 Task: Add Sprouts Boneless Angus Beef Filet Mignon Steak to the cart.
Action: Mouse pressed left at (23, 104)
Screenshot: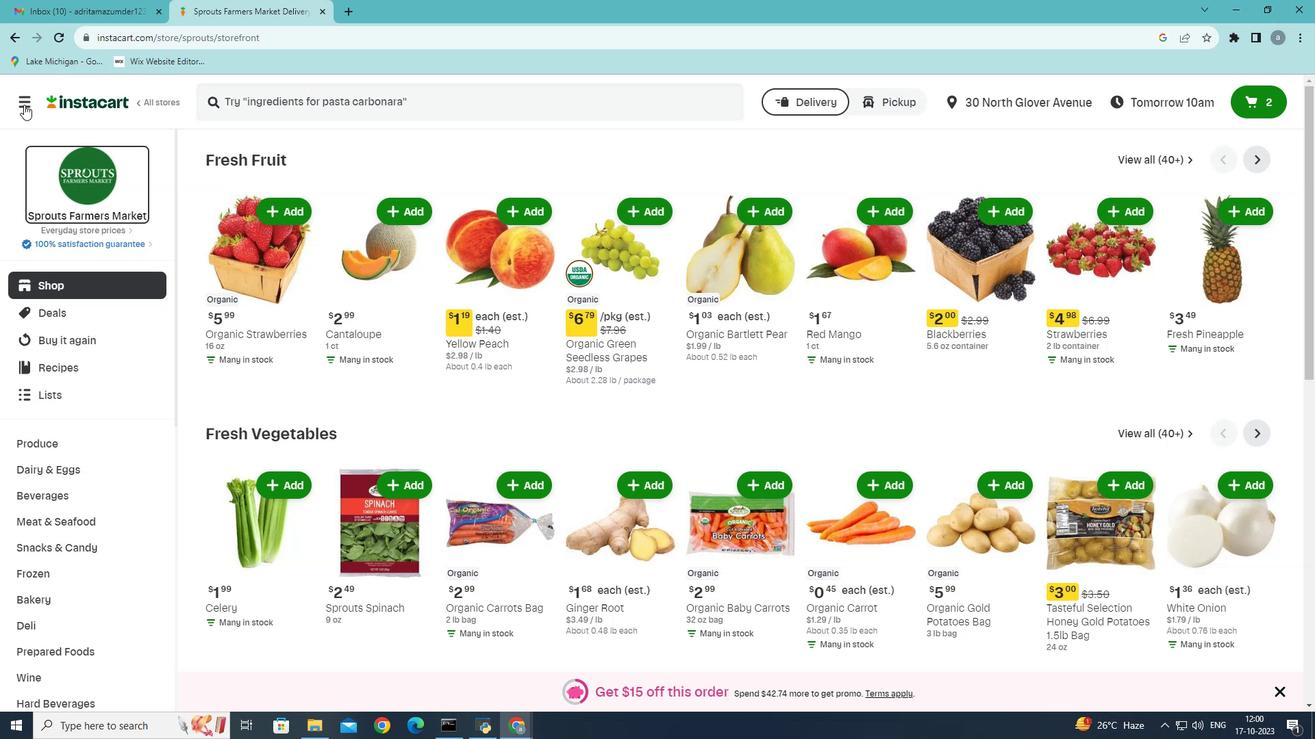 
Action: Mouse moved to (71, 403)
Screenshot: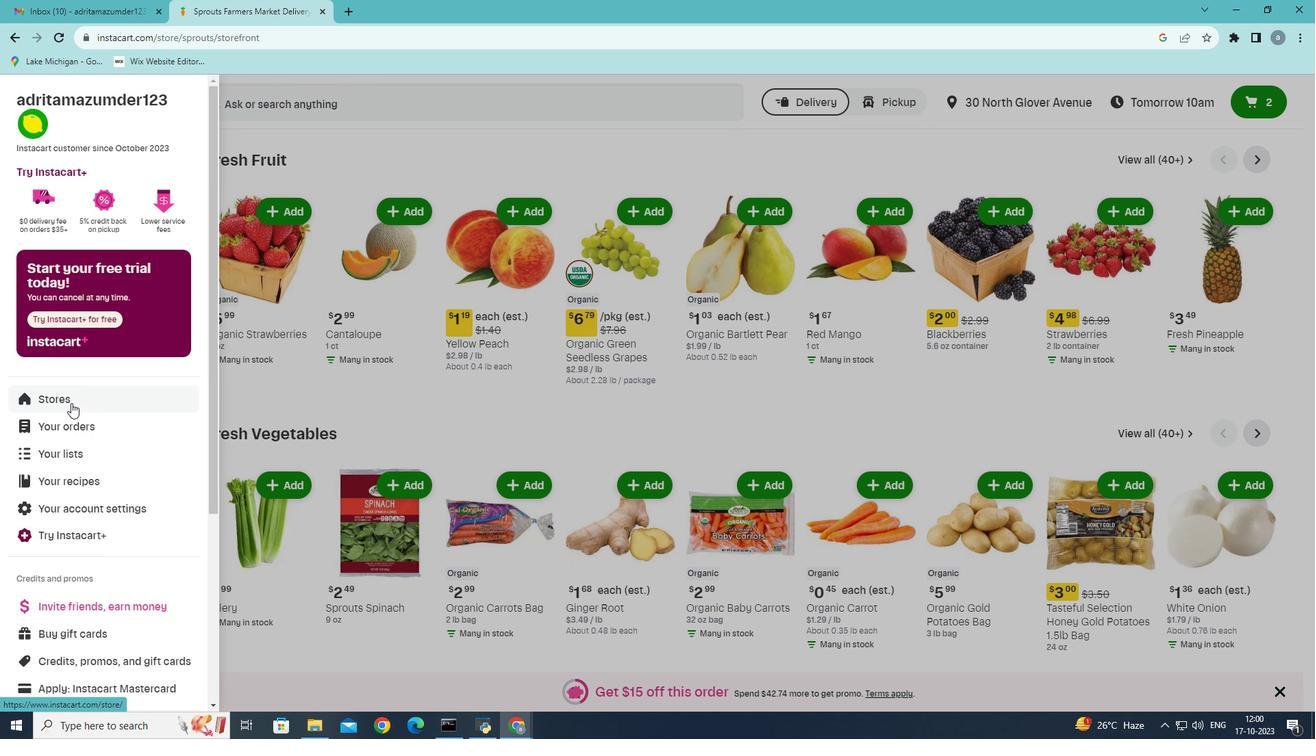 
Action: Mouse pressed left at (71, 403)
Screenshot: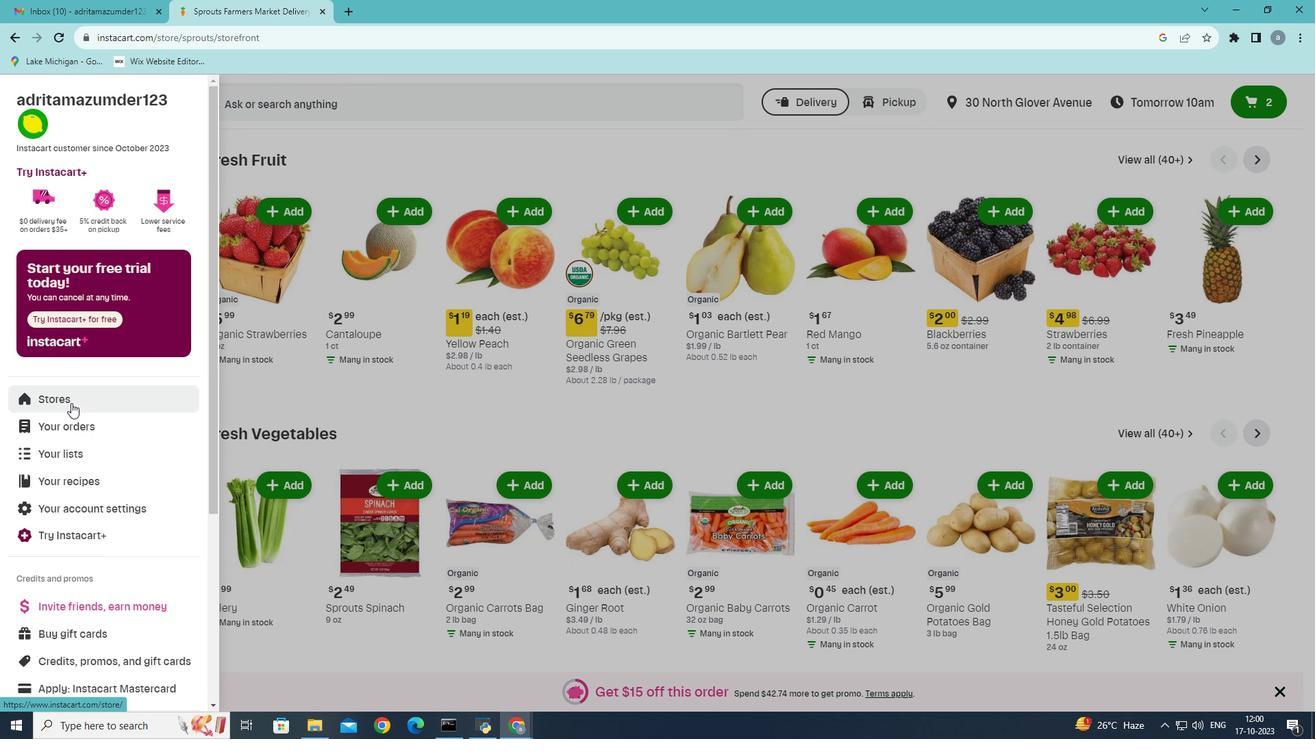 
Action: Mouse moved to (315, 143)
Screenshot: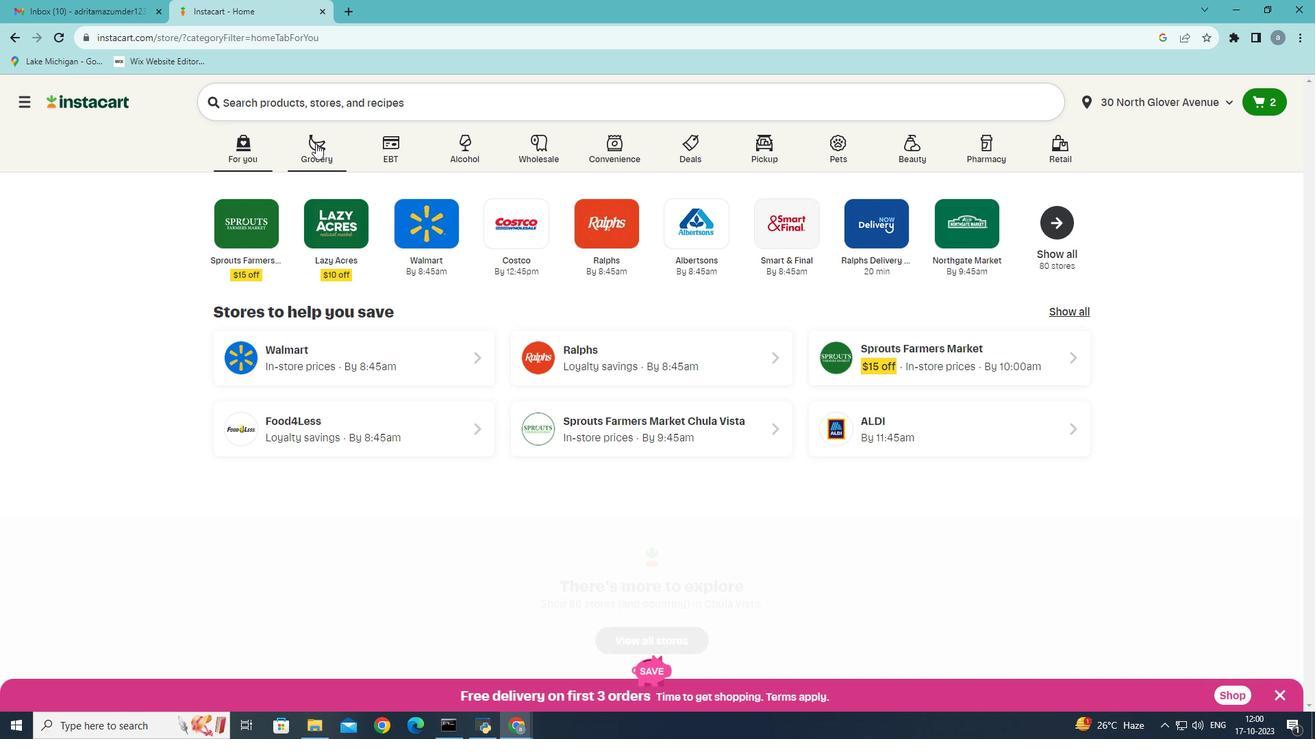 
Action: Mouse pressed left at (315, 143)
Screenshot: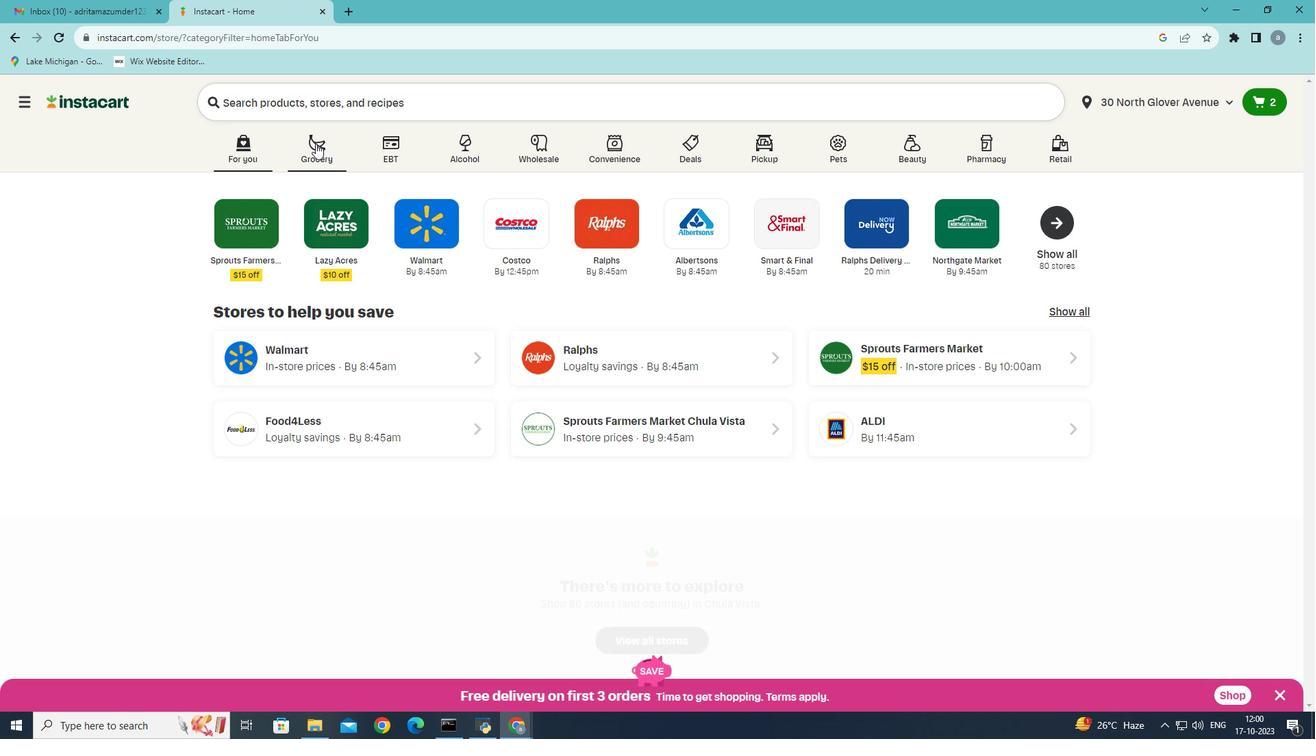 
Action: Mouse moved to (310, 268)
Screenshot: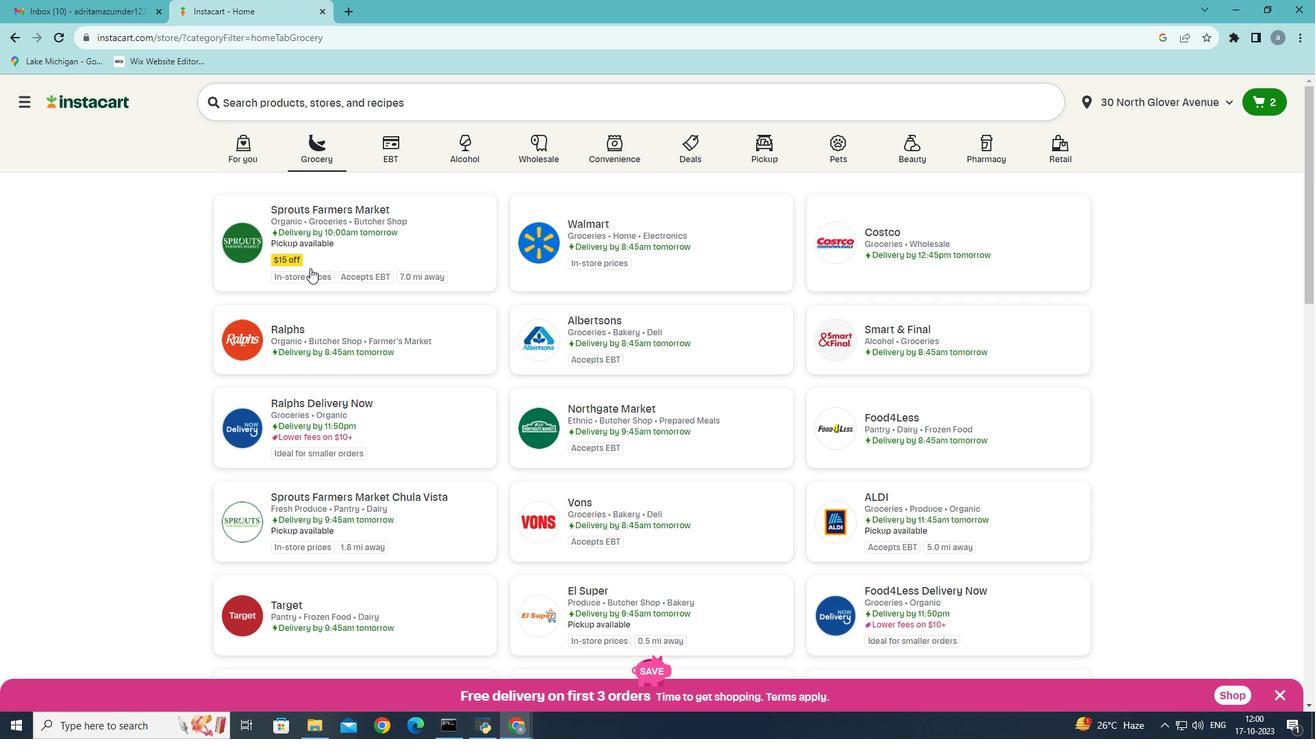 
Action: Mouse pressed left at (310, 268)
Screenshot: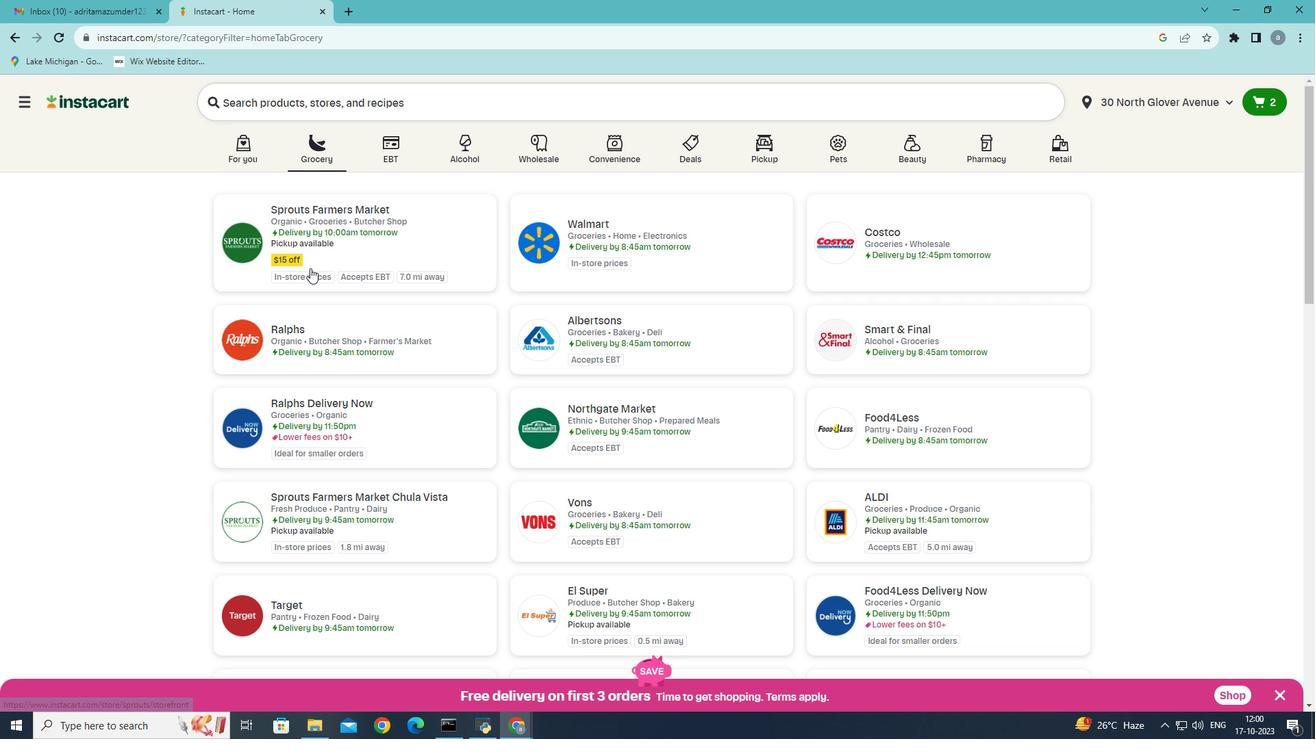 
Action: Mouse moved to (52, 520)
Screenshot: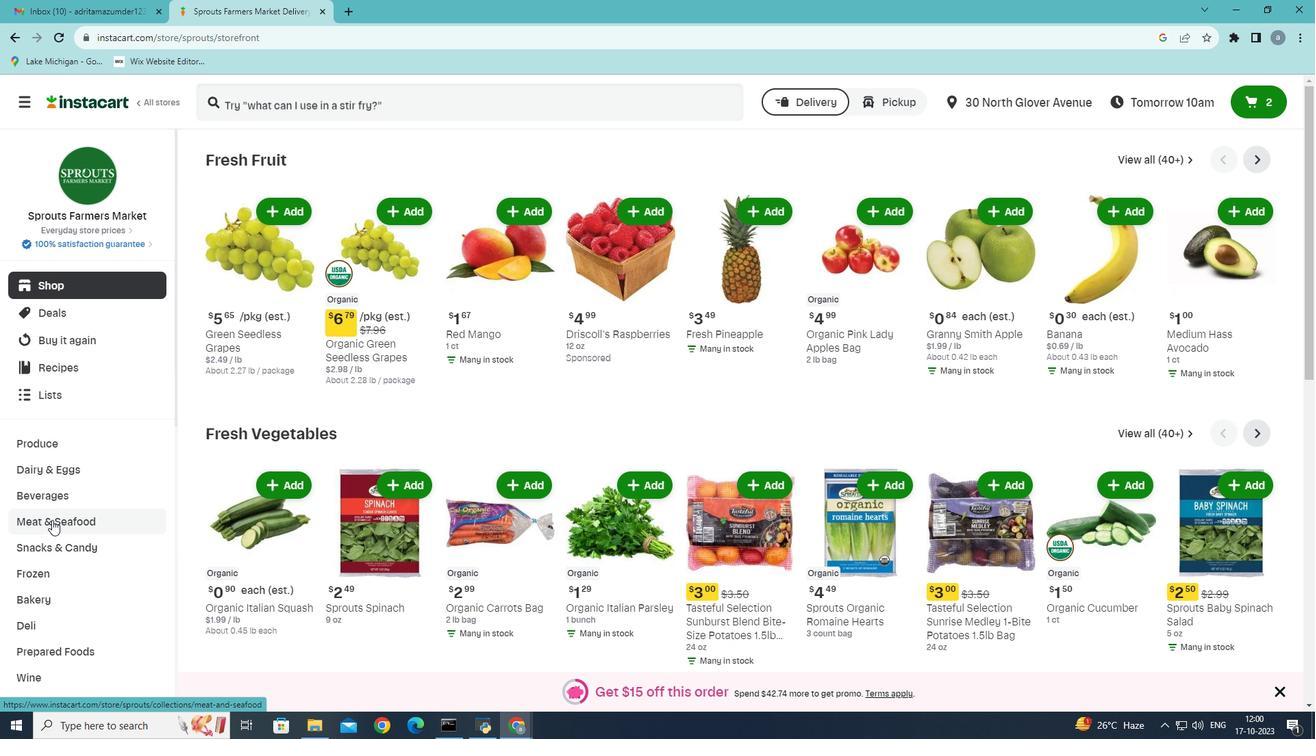 
Action: Mouse pressed left at (52, 520)
Screenshot: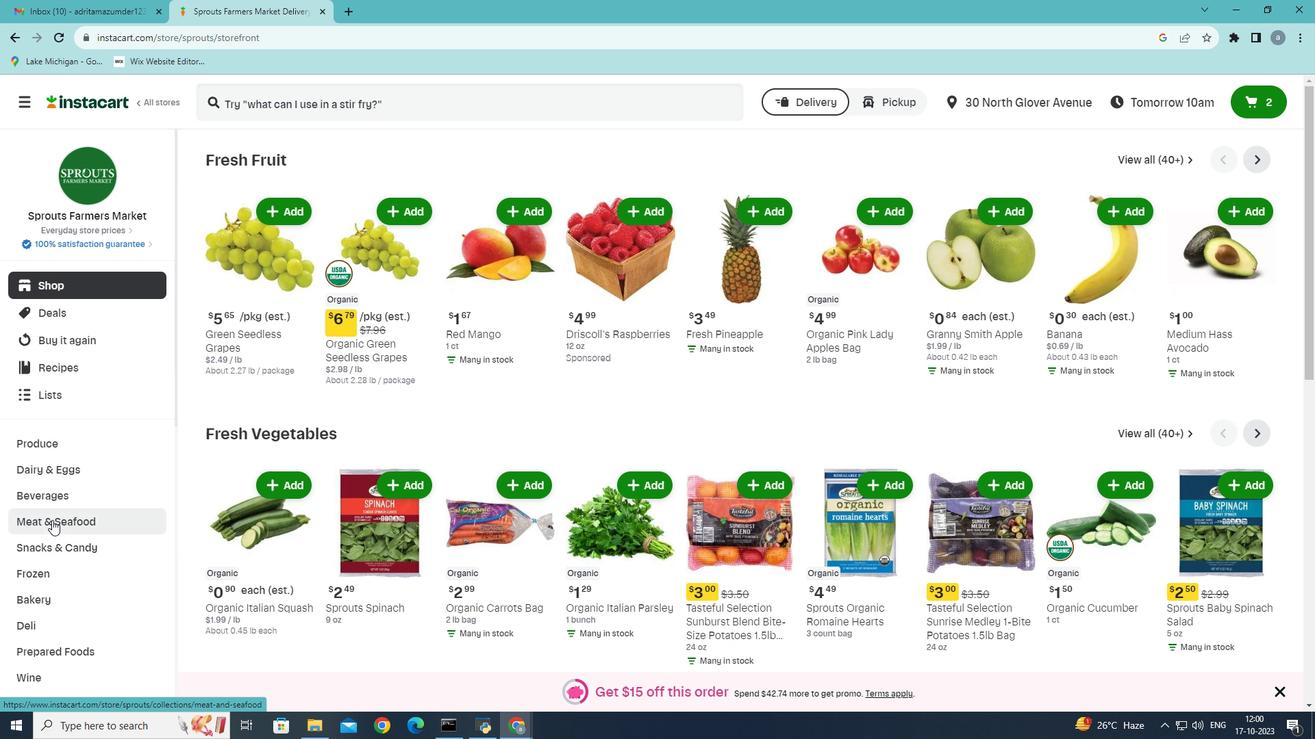 
Action: Mouse moved to (397, 197)
Screenshot: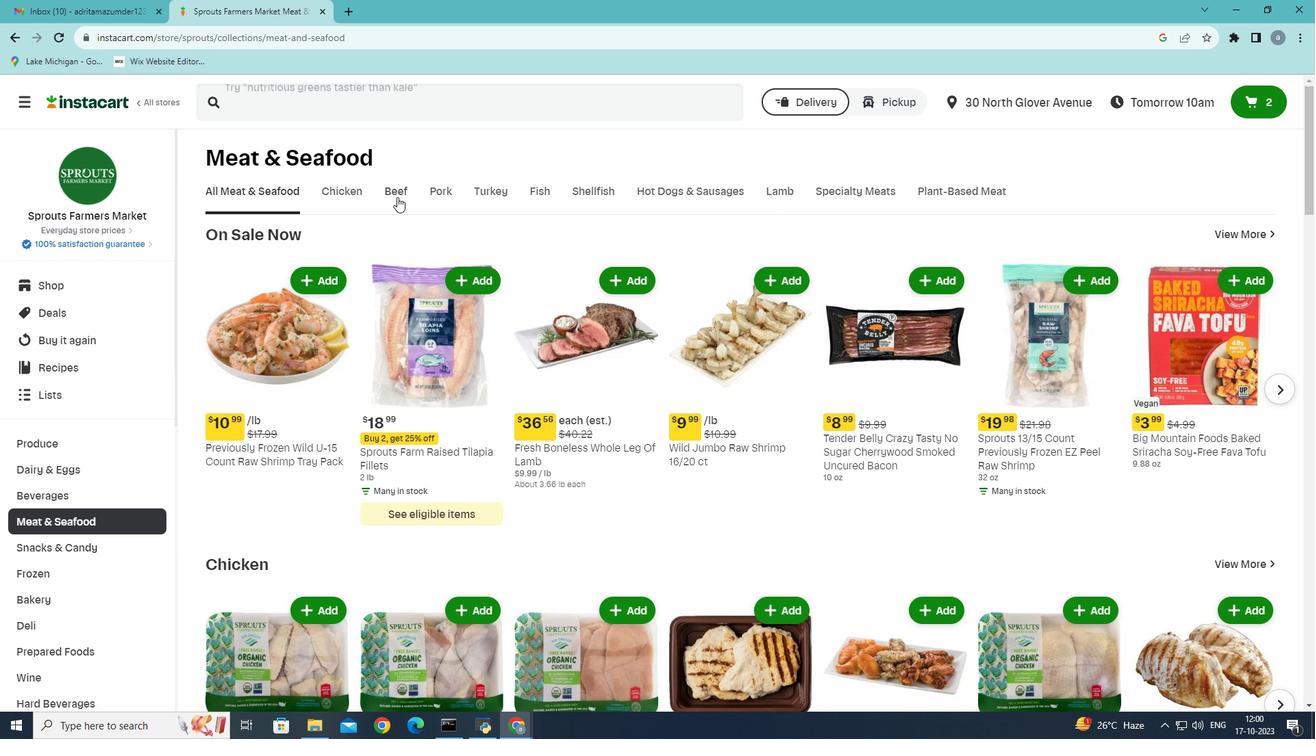 
Action: Mouse pressed left at (397, 197)
Screenshot: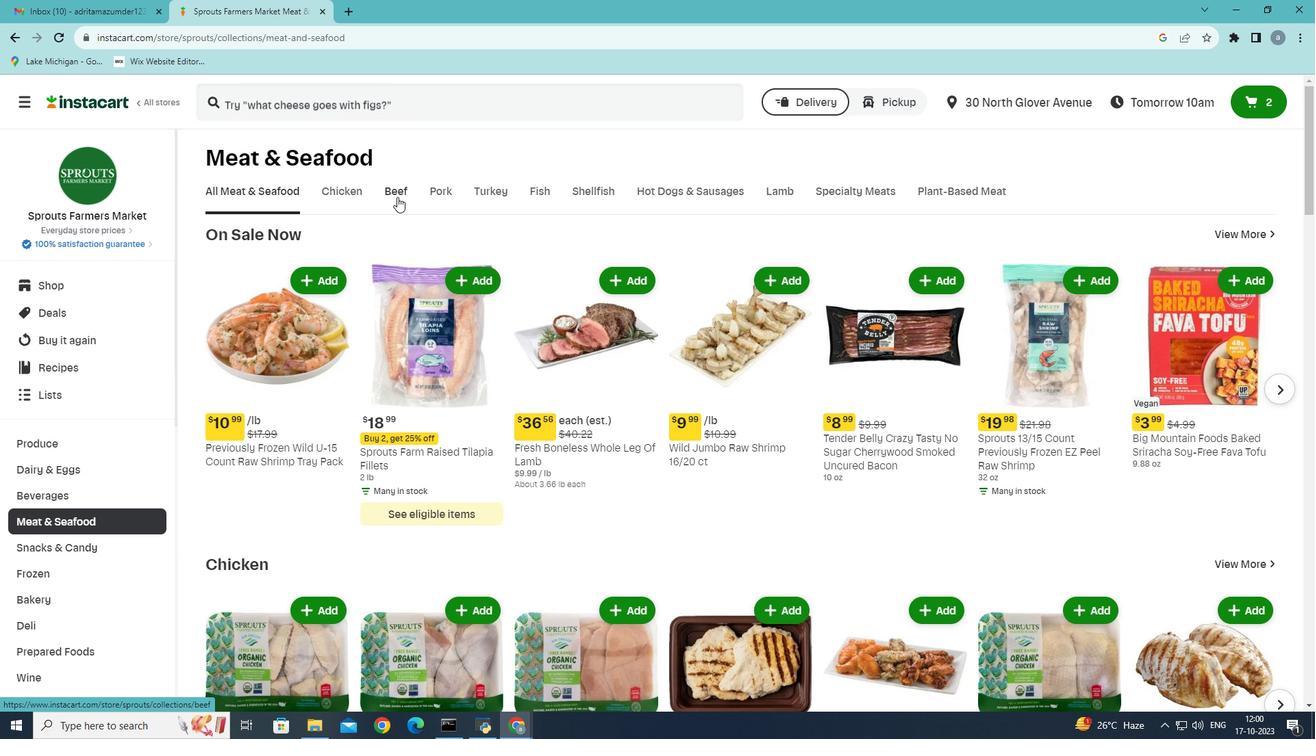 
Action: Mouse moved to (485, 260)
Screenshot: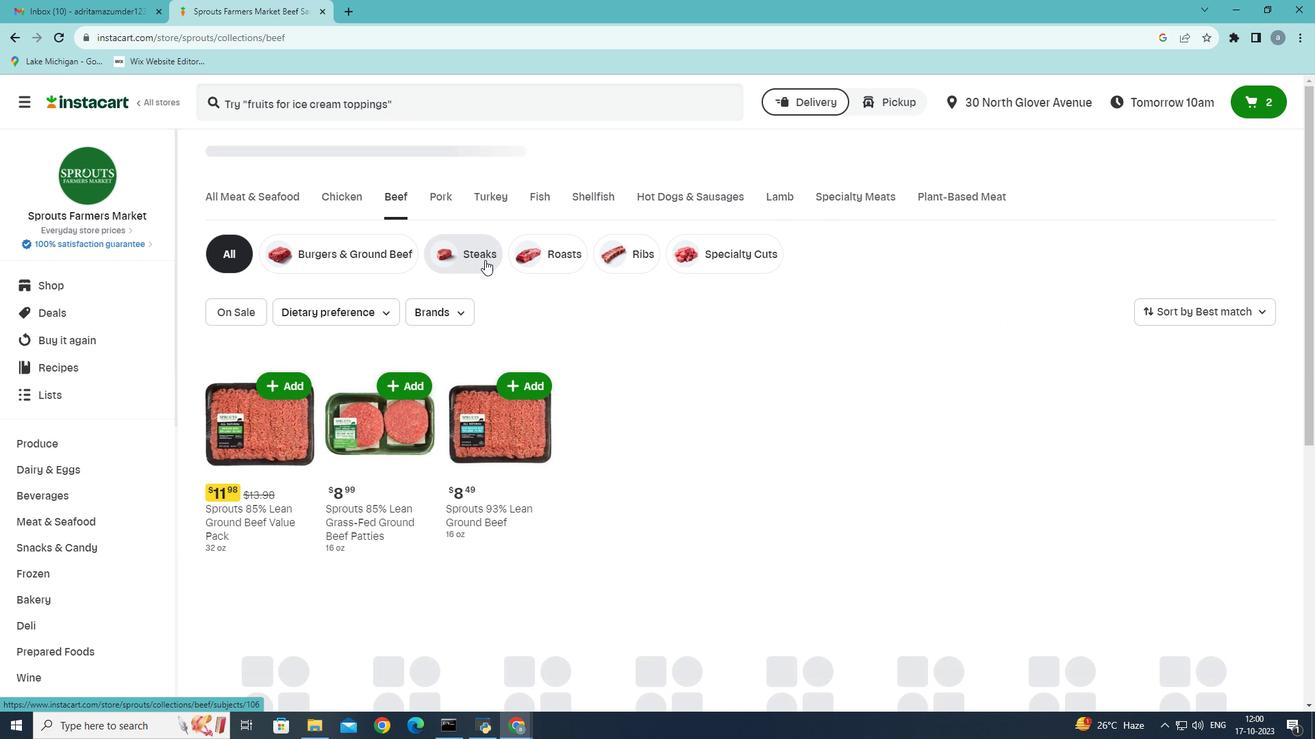
Action: Mouse pressed left at (485, 260)
Screenshot: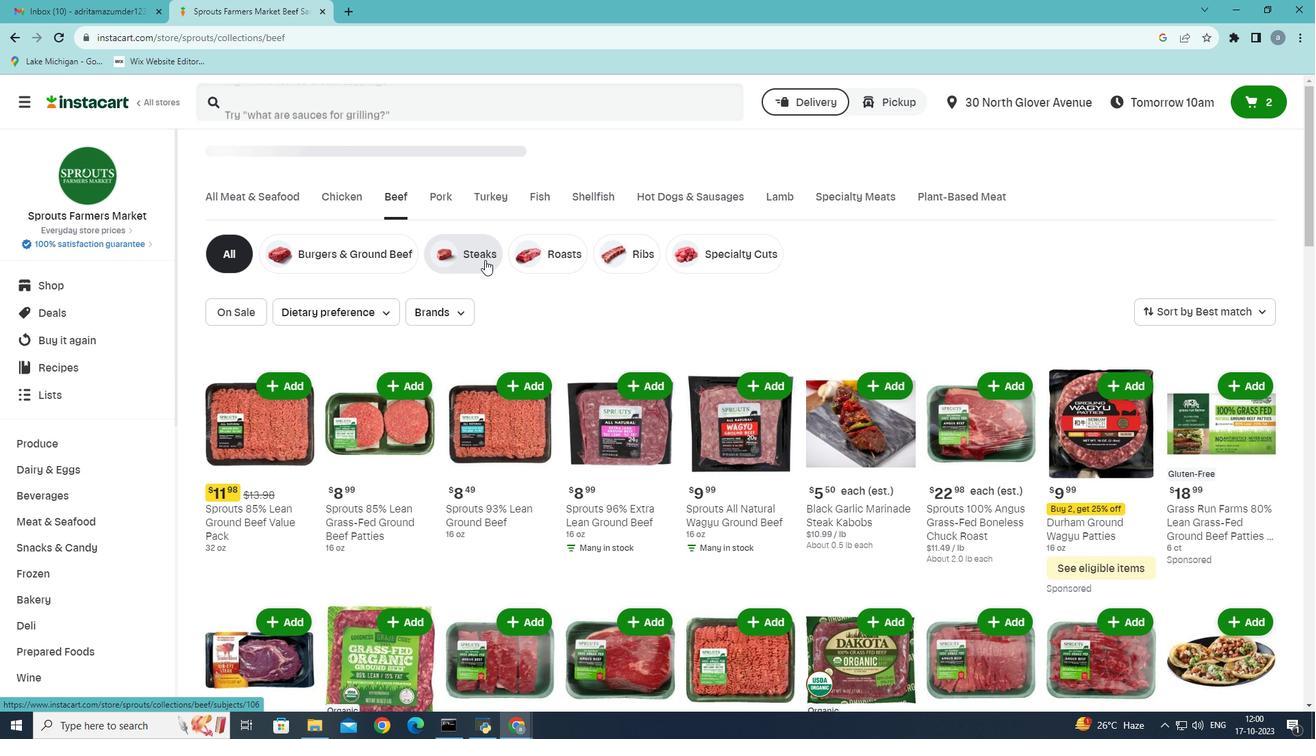 
Action: Mouse moved to (615, 440)
Screenshot: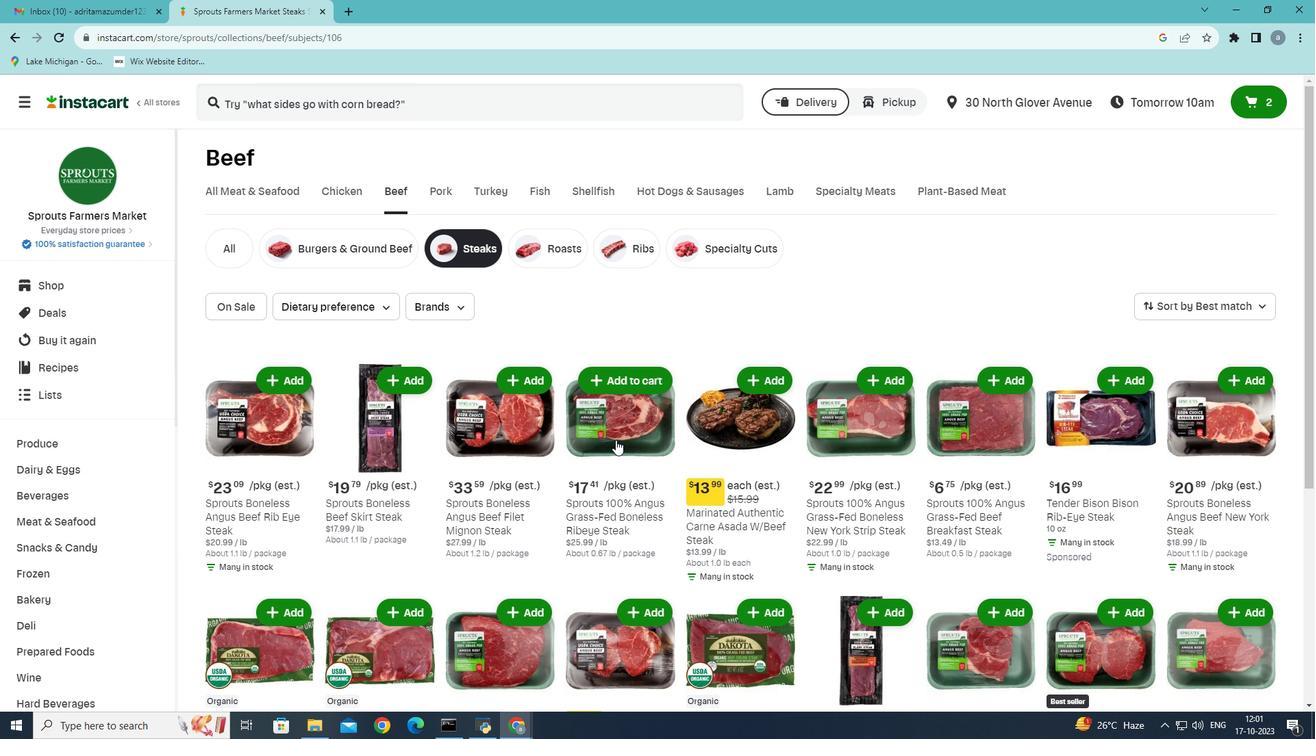 
Action: Mouse scrolled (615, 439) with delta (0, 0)
Screenshot: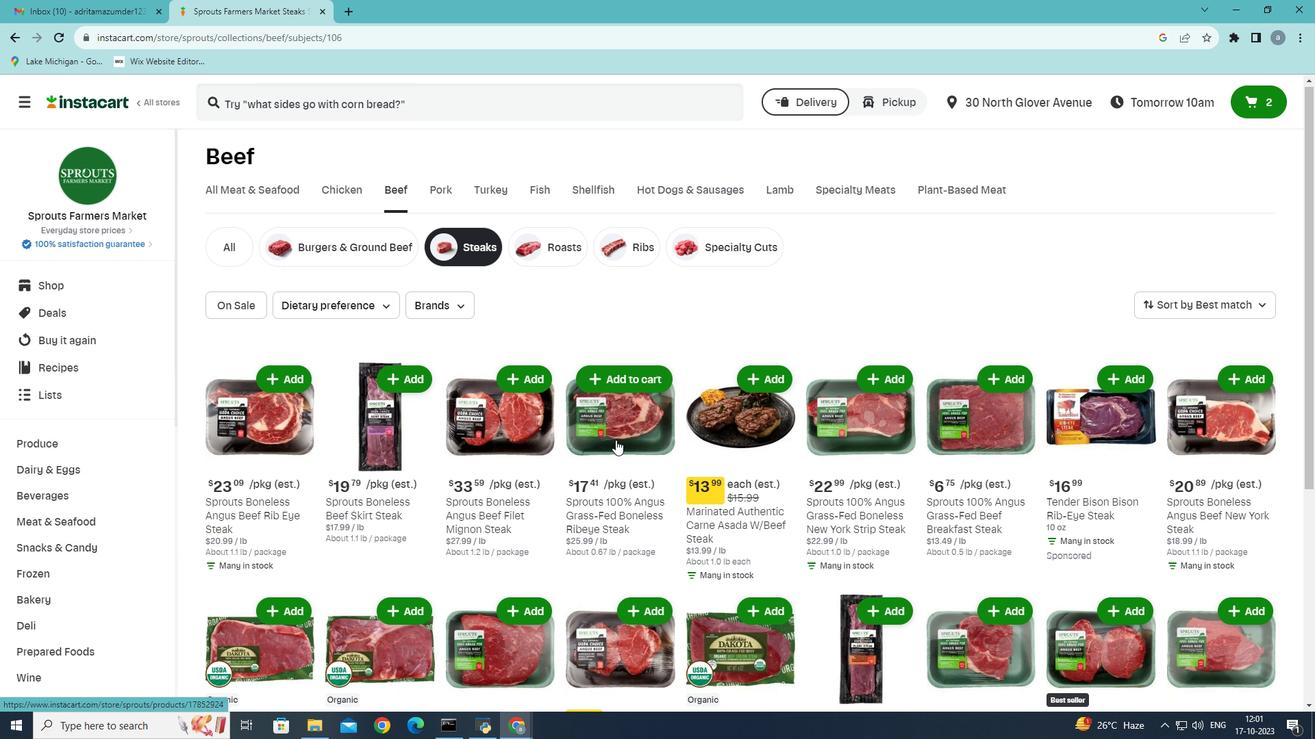 
Action: Mouse scrolled (615, 439) with delta (0, 0)
Screenshot: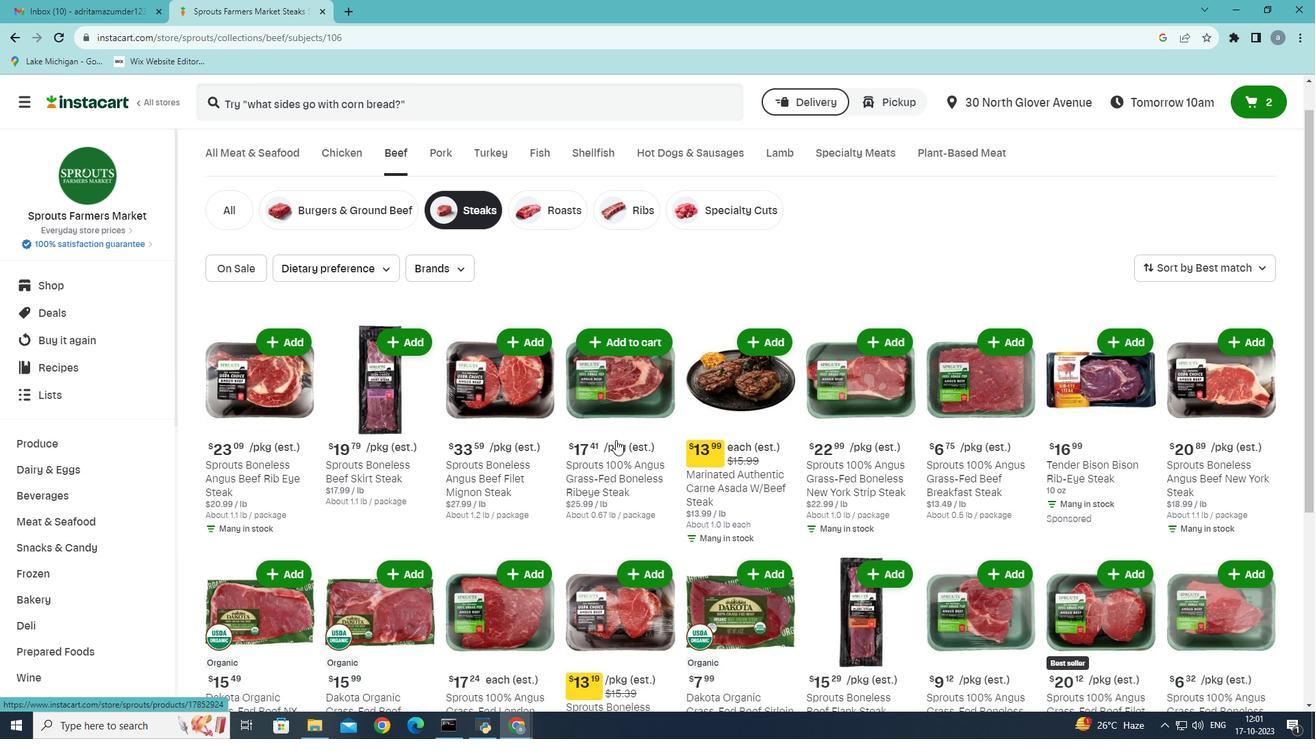 
Action: Mouse scrolled (615, 439) with delta (0, 0)
Screenshot: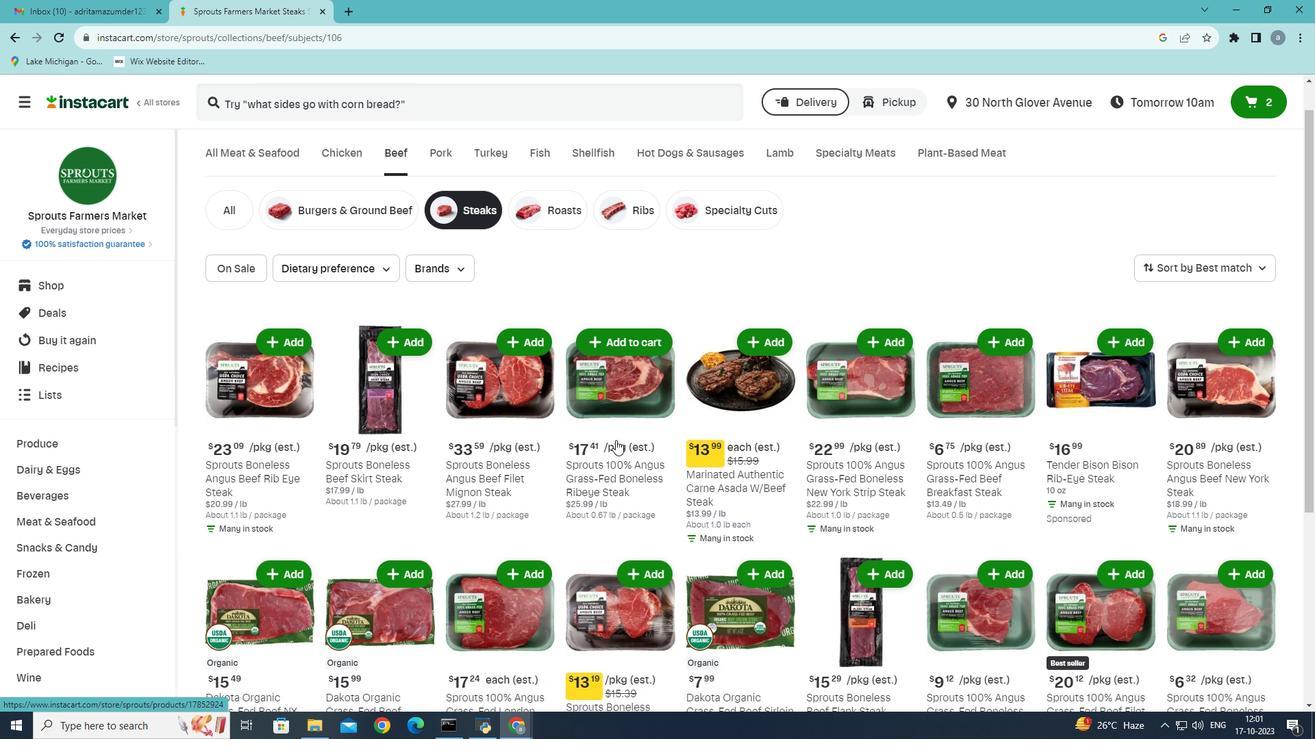 
Action: Mouse moved to (1127, 413)
Screenshot: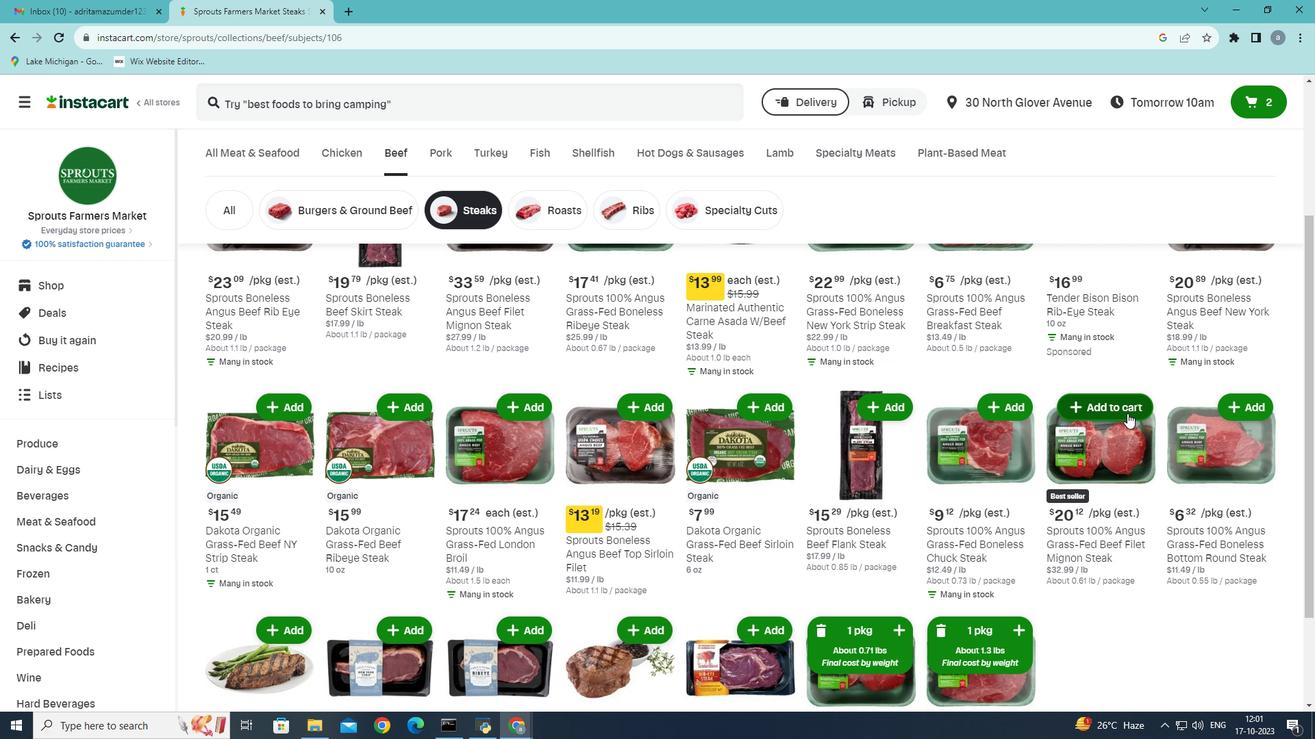 
Action: Mouse pressed left at (1127, 413)
Screenshot: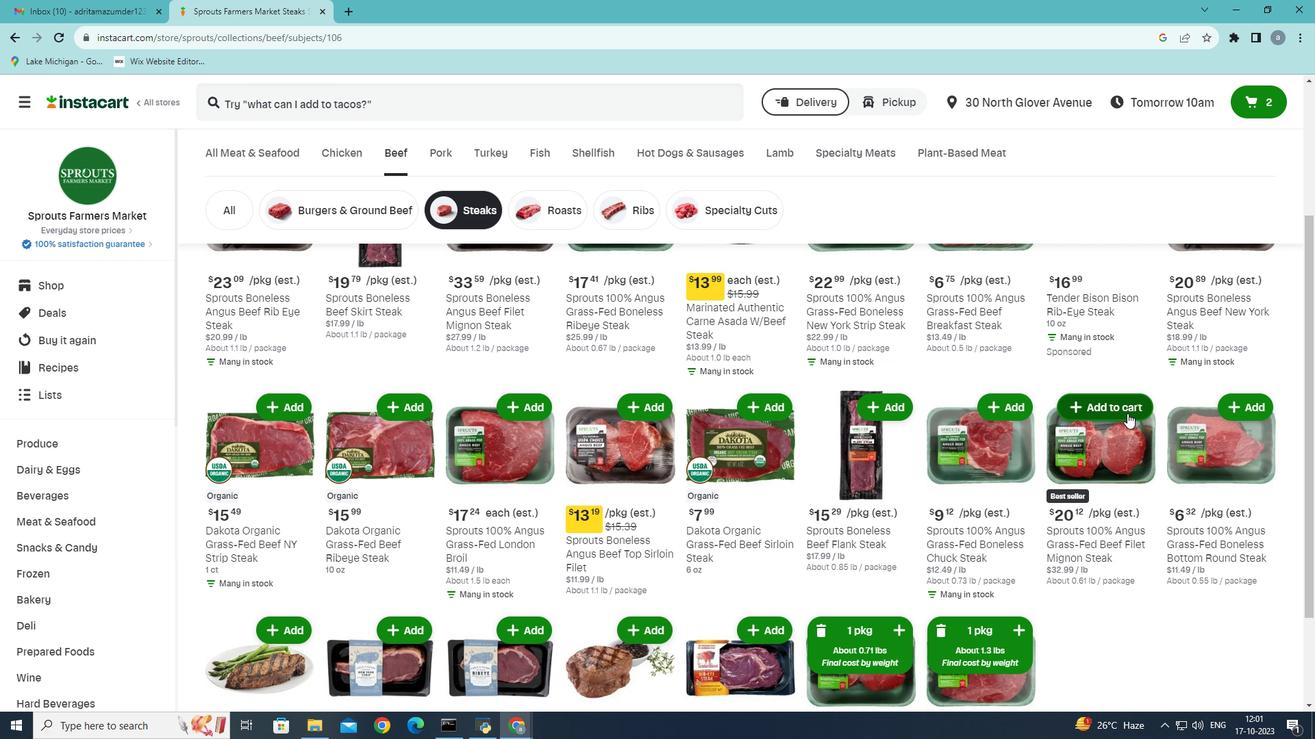 
